 Task: Send an email with the signature Ethan King with the subject 'Request for a change in project deadline' and the message 'Could you please provide a detailed report on the results?' from softage.1@softage.net to softage.7@softage.net and softage.8@softage.net with an attached document Marketing_plan.pdf
Action: Key pressed n
Screenshot: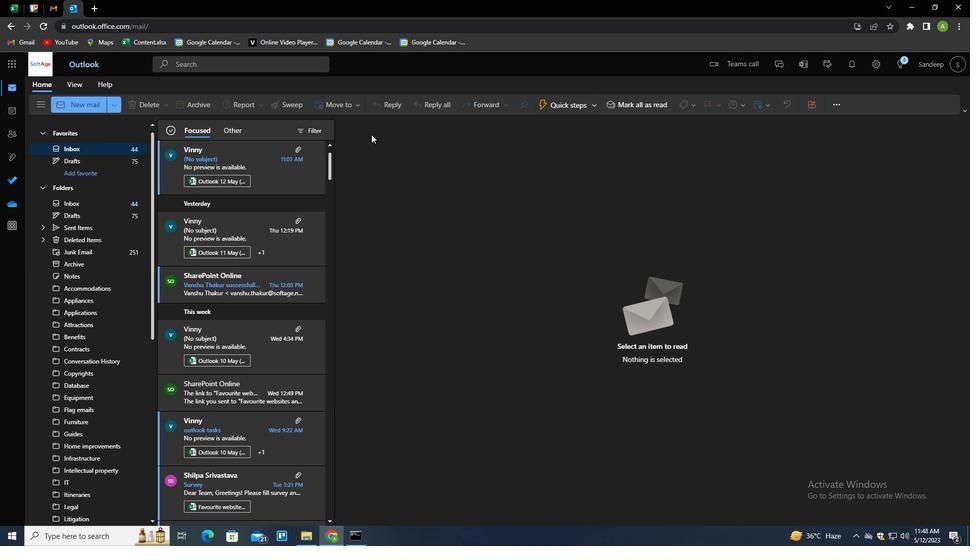 
Action: Mouse moved to (686, 106)
Screenshot: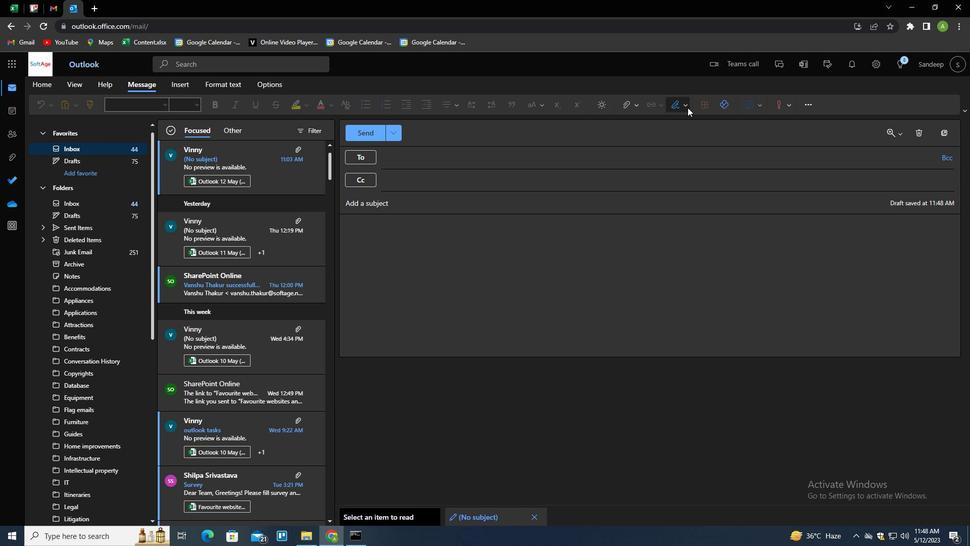 
Action: Mouse pressed left at (686, 106)
Screenshot: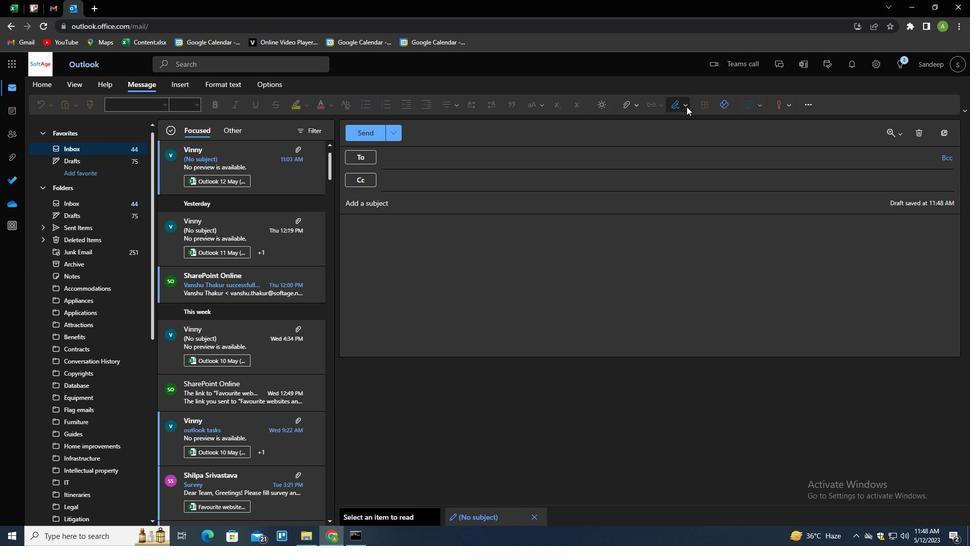 
Action: Mouse moved to (668, 140)
Screenshot: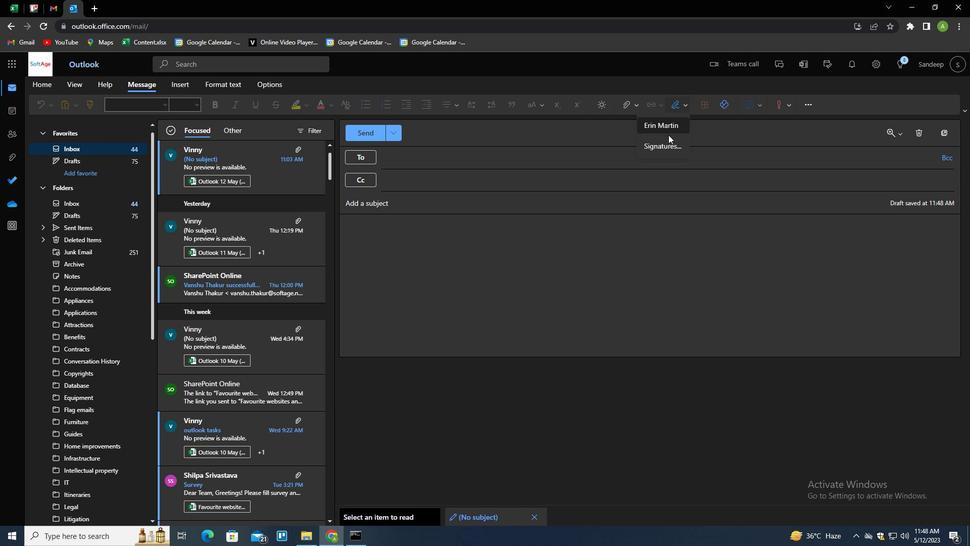 
Action: Mouse pressed left at (668, 140)
Screenshot: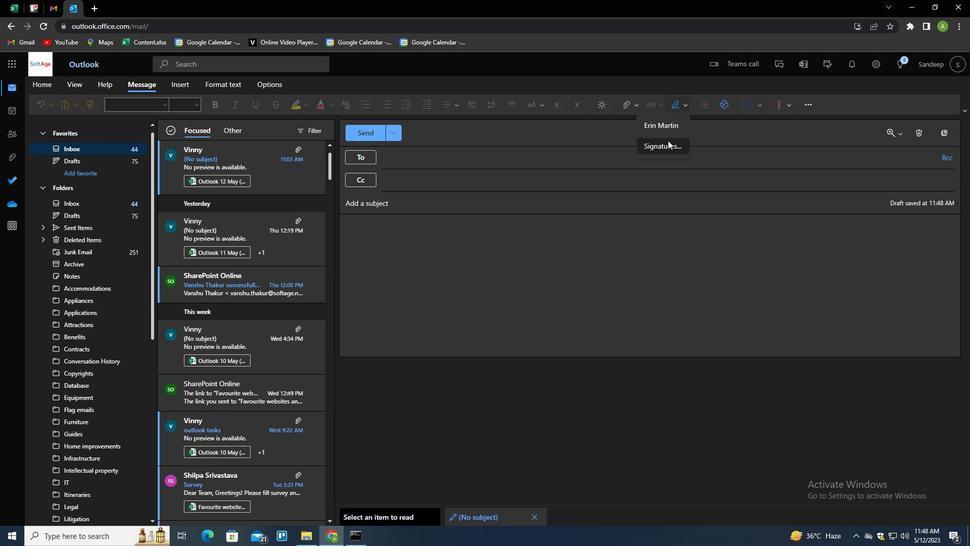 
Action: Mouse moved to (676, 184)
Screenshot: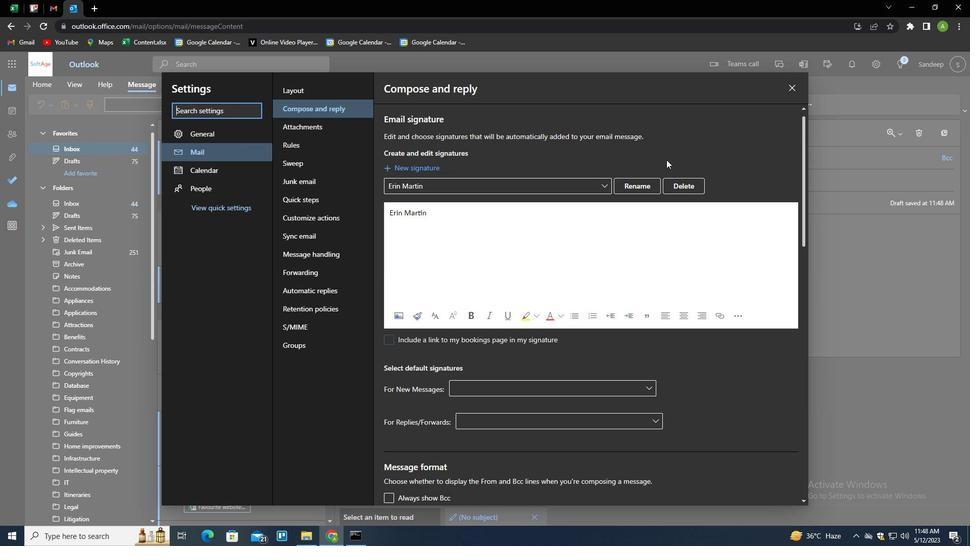 
Action: Mouse pressed left at (676, 184)
Screenshot: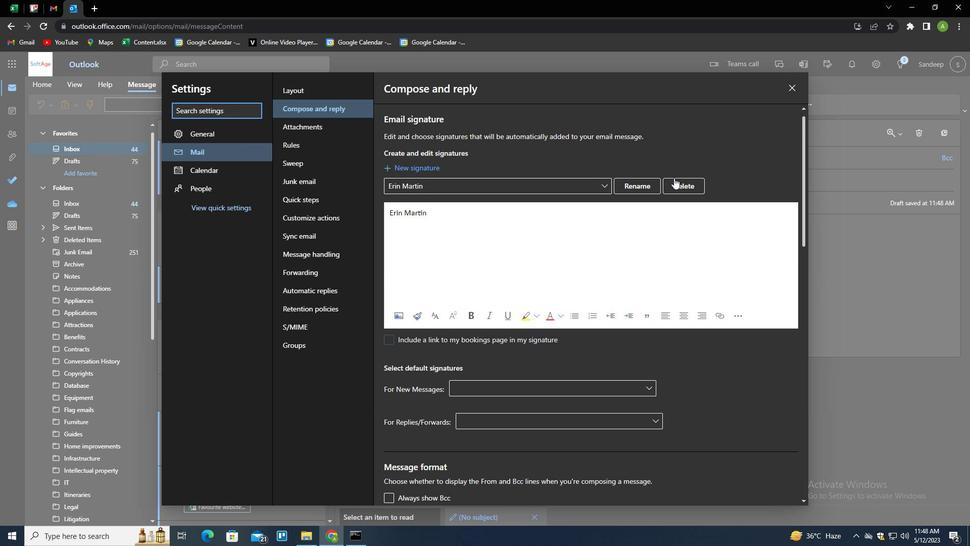
Action: Mouse moved to (669, 186)
Screenshot: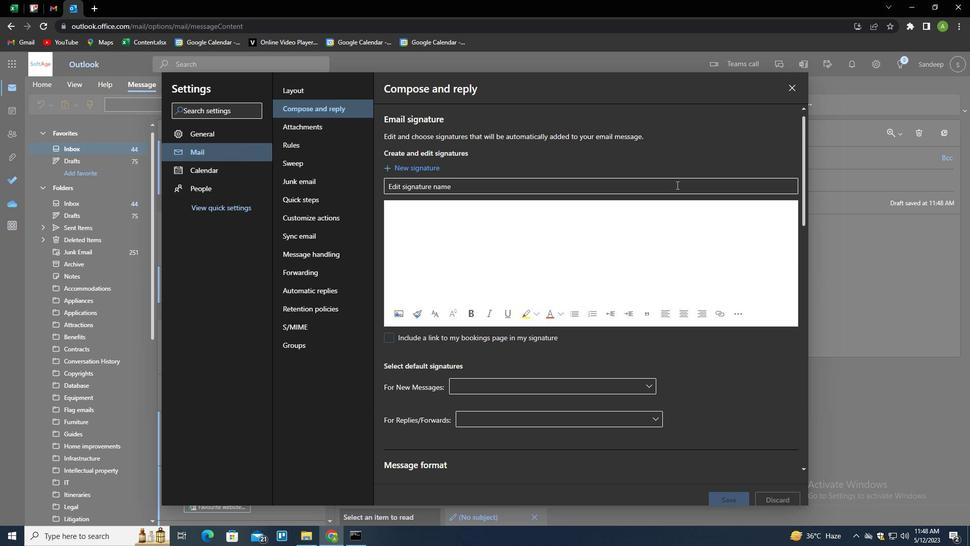 
Action: Mouse pressed left at (669, 186)
Screenshot: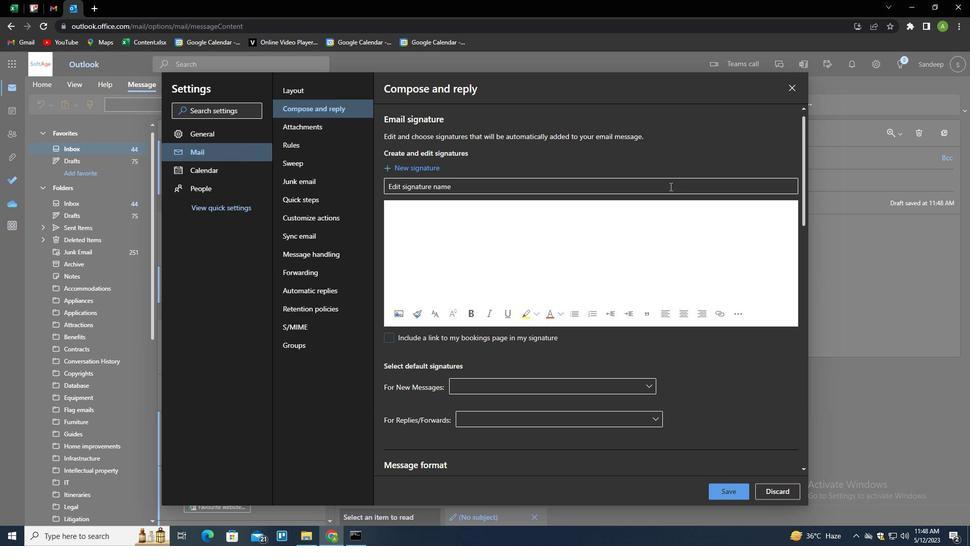 
Action: Mouse moved to (668, 186)
Screenshot: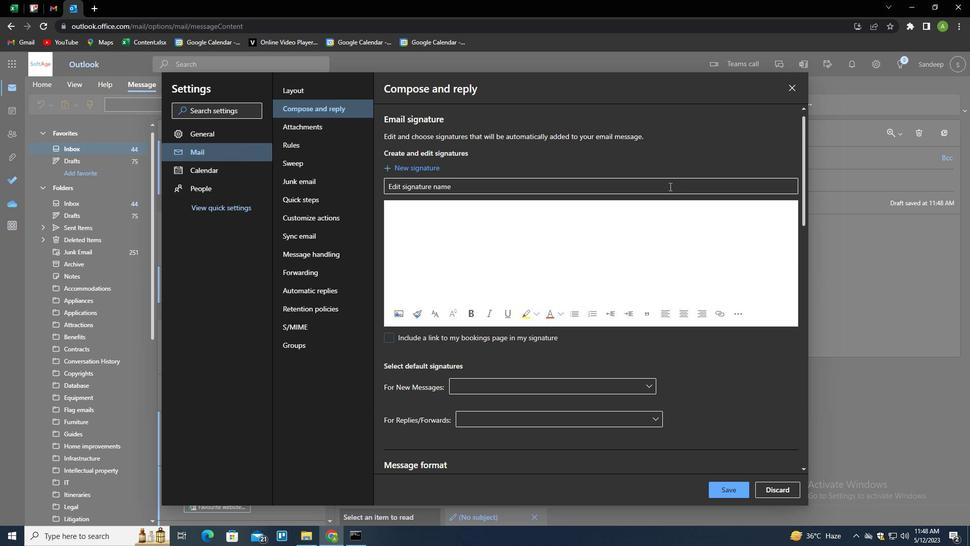 
Action: Key pressed <Key.shift>ETHAN<Key.space><Key.shift>KING<Key.tab><Key.shift>ETHAN<Key.space><Key.shift>KING
Screenshot: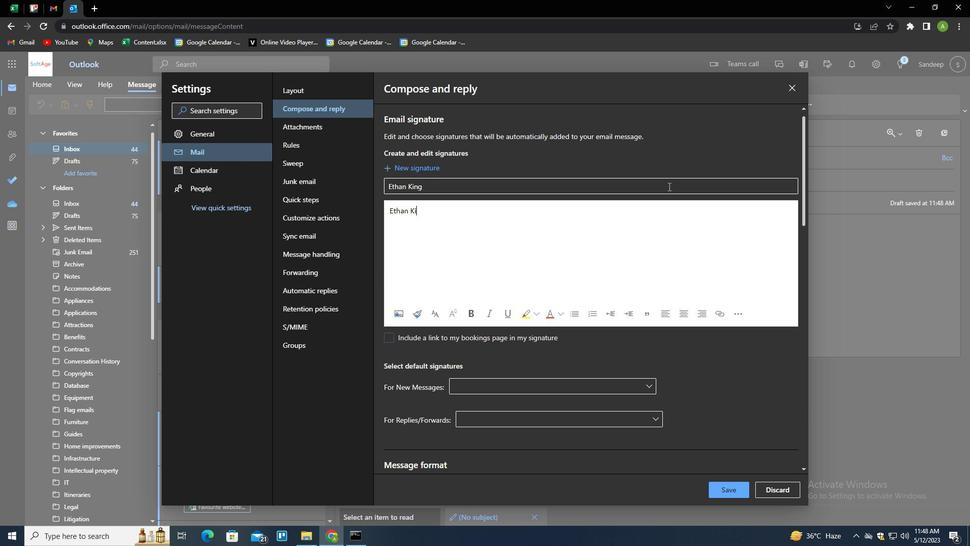 
Action: Mouse moved to (734, 485)
Screenshot: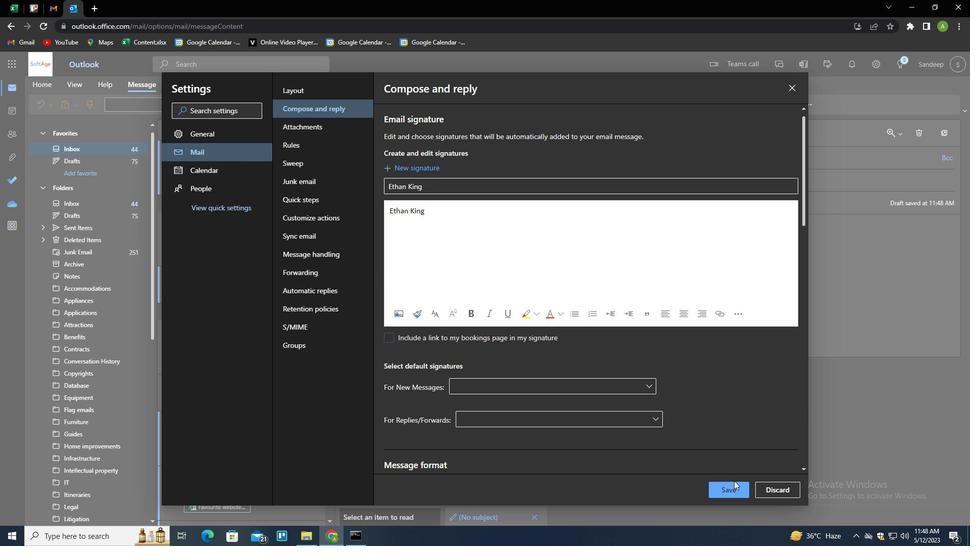 
Action: Mouse pressed left at (734, 485)
Screenshot: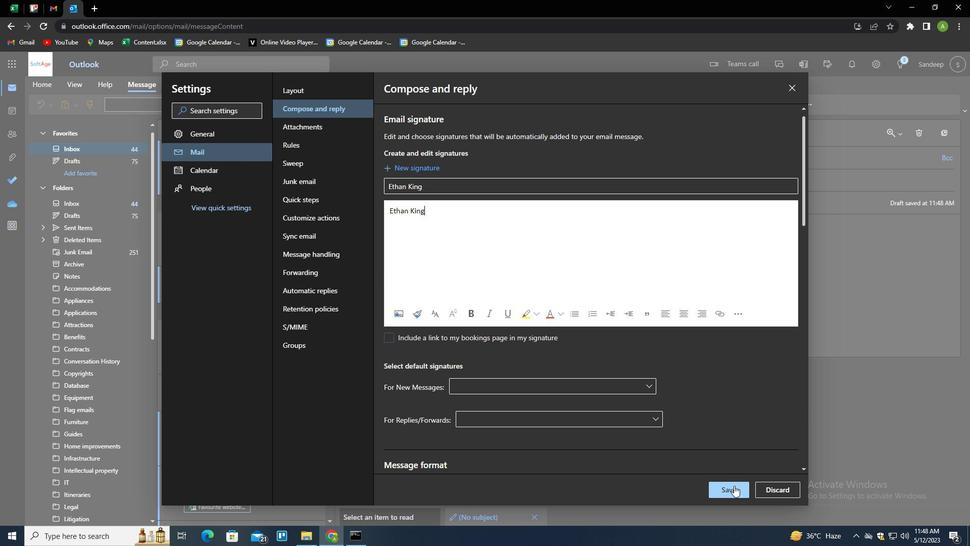 
Action: Mouse moved to (817, 331)
Screenshot: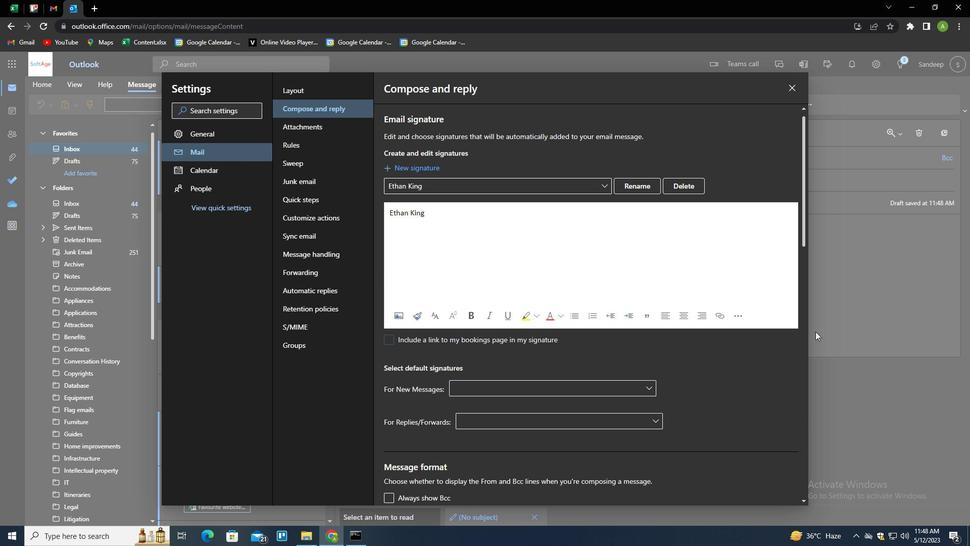 
Action: Mouse pressed left at (817, 331)
Screenshot: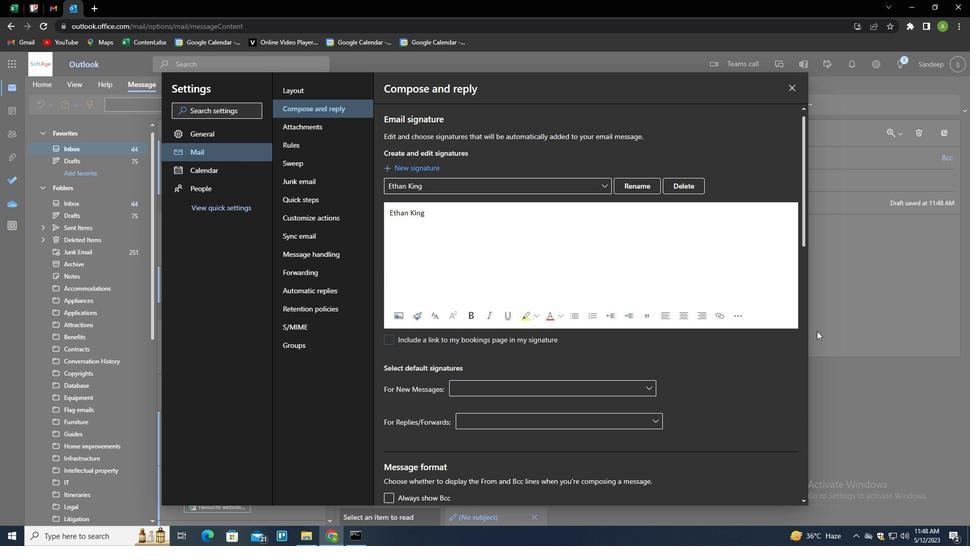 
Action: Mouse moved to (685, 110)
Screenshot: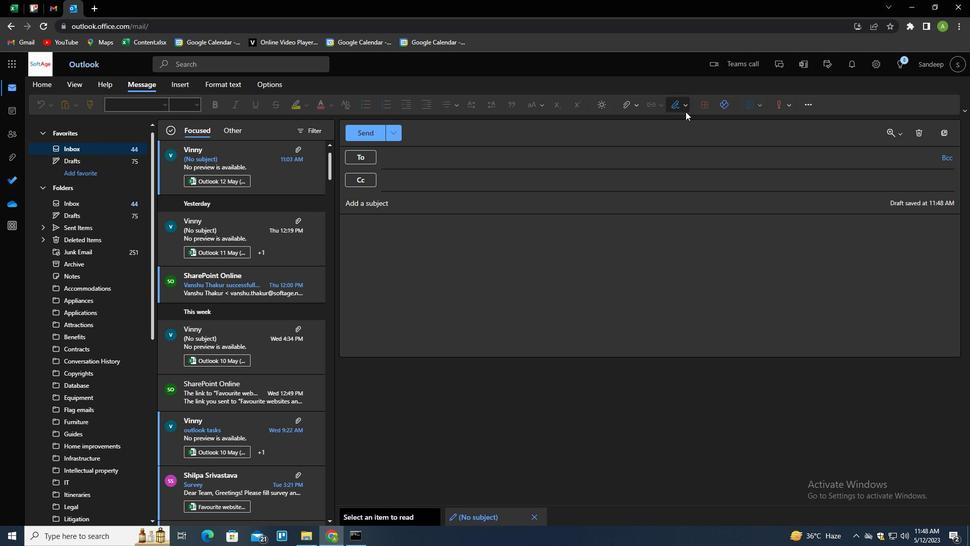 
Action: Mouse pressed left at (685, 110)
Screenshot: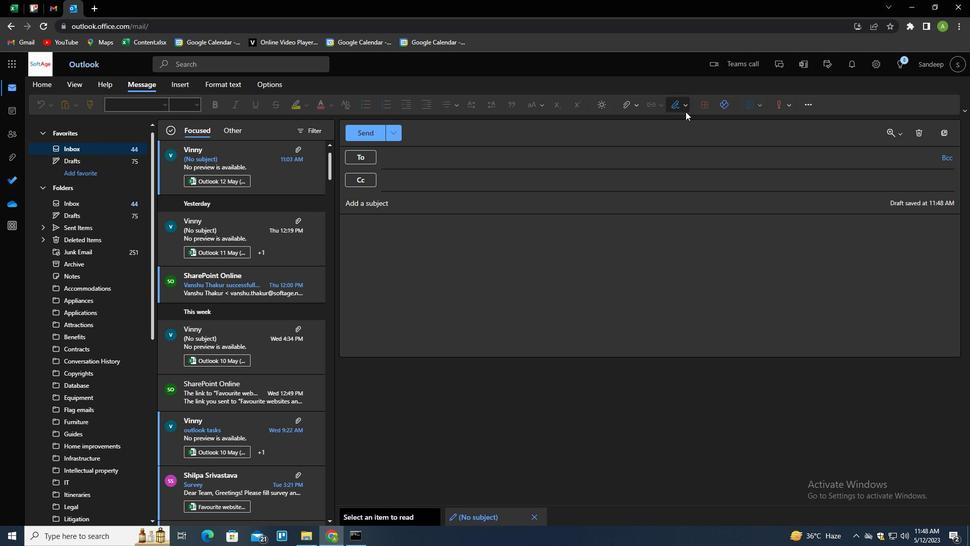 
Action: Mouse moved to (673, 124)
Screenshot: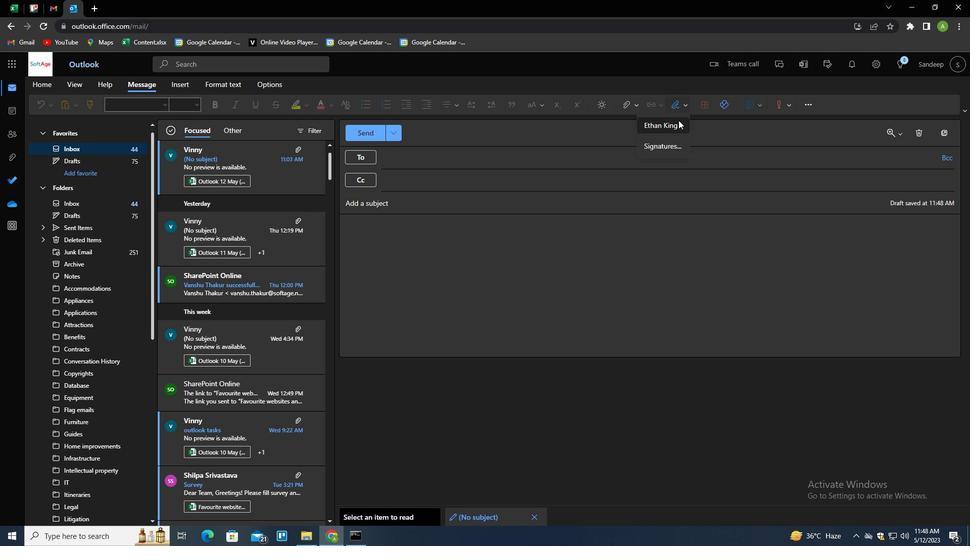 
Action: Mouse pressed left at (673, 124)
Screenshot: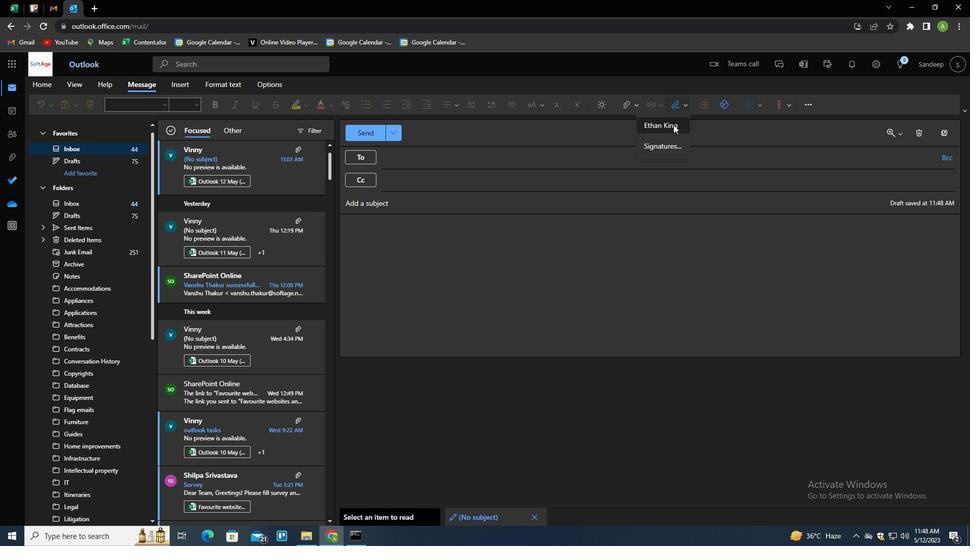 
Action: Mouse moved to (418, 208)
Screenshot: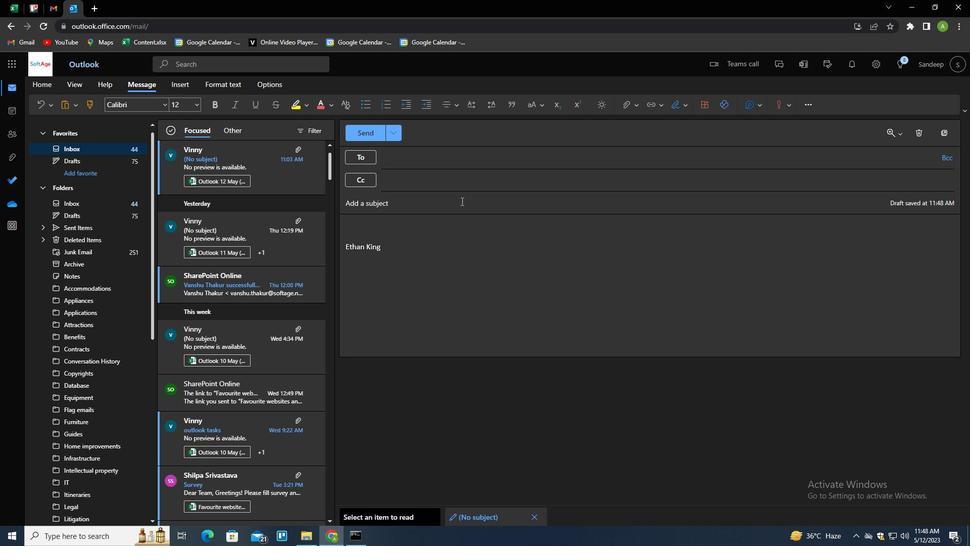 
Action: Mouse pressed left at (418, 208)
Screenshot: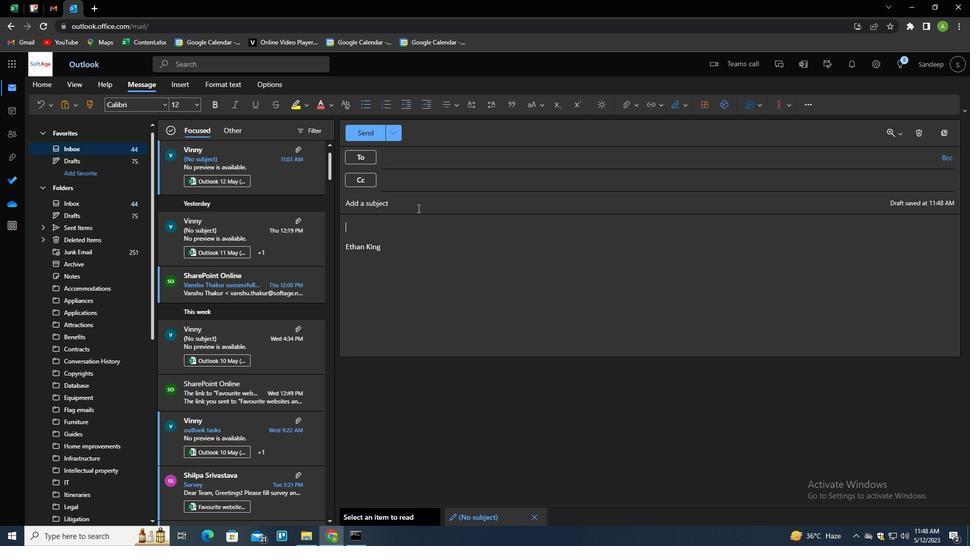 
Action: Key pressed <Key.shift><Key.shift><Key.shift><Key.shift><Key.shift><Key.shift><Key.shift><Key.shift><Key.shift><Key.shift><Key.shift><Key.shift><Key.shift><Key.shift><Key.shift><Key.shift><Key.shift><Key.shift>REQUEST<Key.space>FOR<Key.space>A<Key.space>CHAGE<Key.space><Key.backspace><Key.backspace><Key.backspace>NGE<Key.space>IN<Key.space>PROJECT<Key.space>DEADLINE<Key.tab><Key.space><Key.shift>COULD<Key.space>YOU<Key.space>PLEASE<Key.space>PROVIDE<Key.space>A<Key.space>DETAILED<Key.space>REPORT<Key.space>ON<Key.space>THE<Key.space>RESULTS.<Key.backspace><Key.shift><Key.shift><Key.shift><Key.shift>?
Screenshot: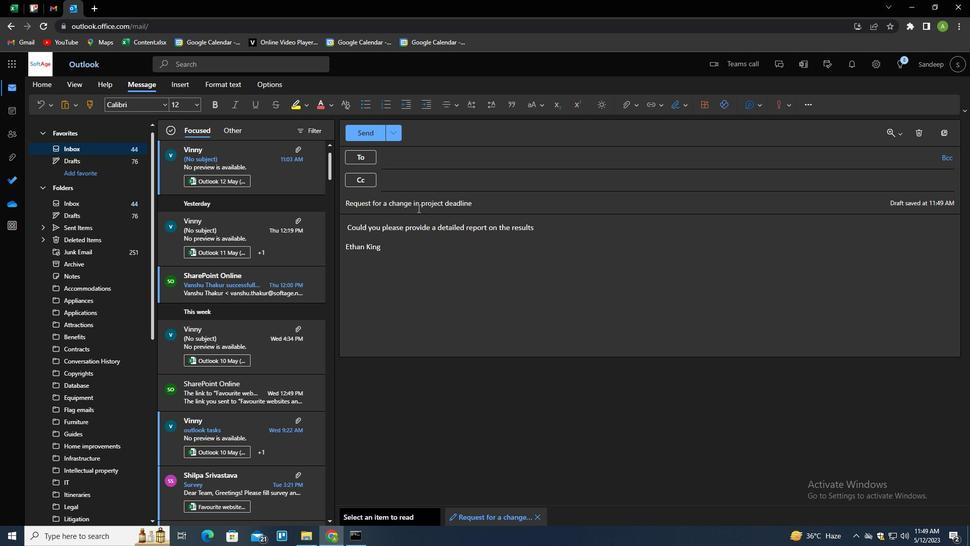 
Action: Mouse moved to (401, 158)
Screenshot: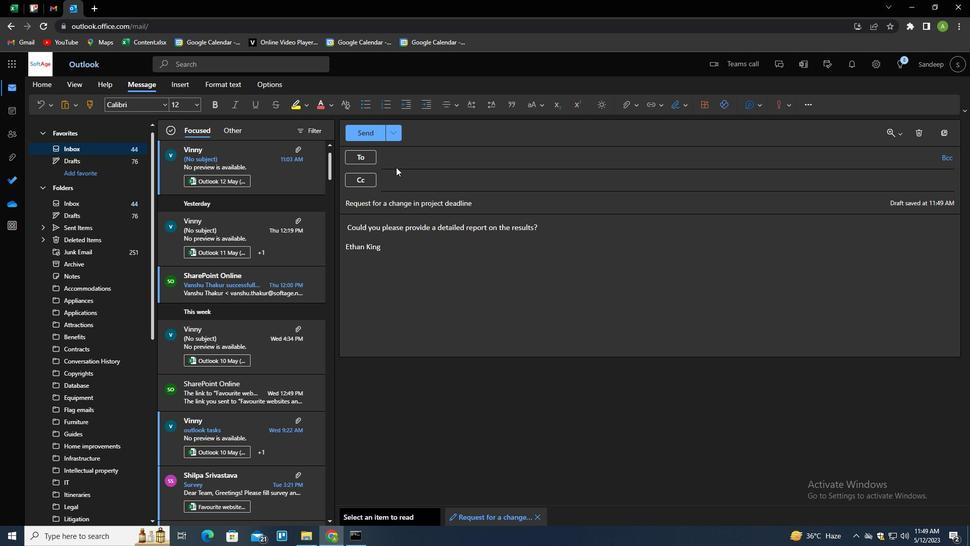 
Action: Mouse pressed left at (401, 158)
Screenshot: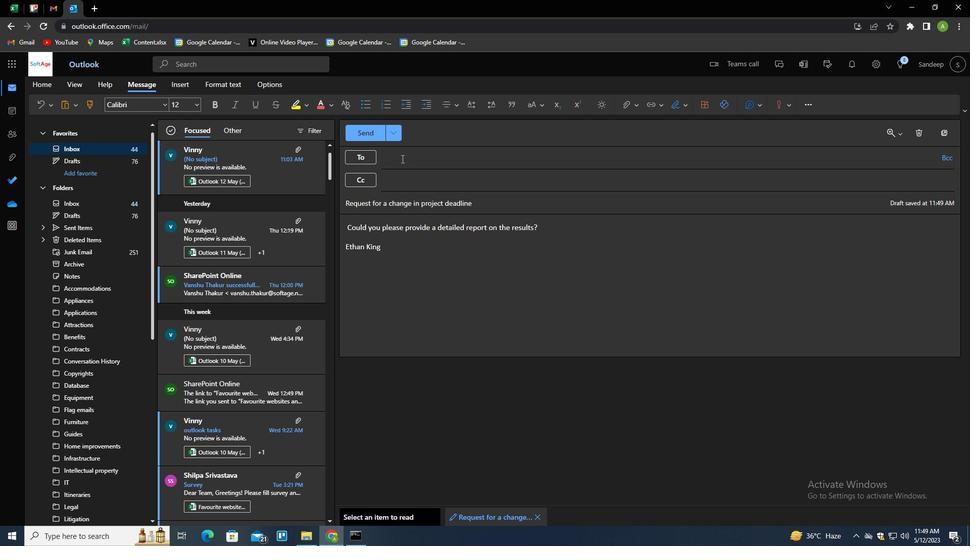 
Action: Key pressed SOFTAGE.7<Key.shift>@SOFTAGE.NET<Key.enter>SOFTAGE.8<Key.shift>@SOFTAGE.NET<Key.enter>
Screenshot: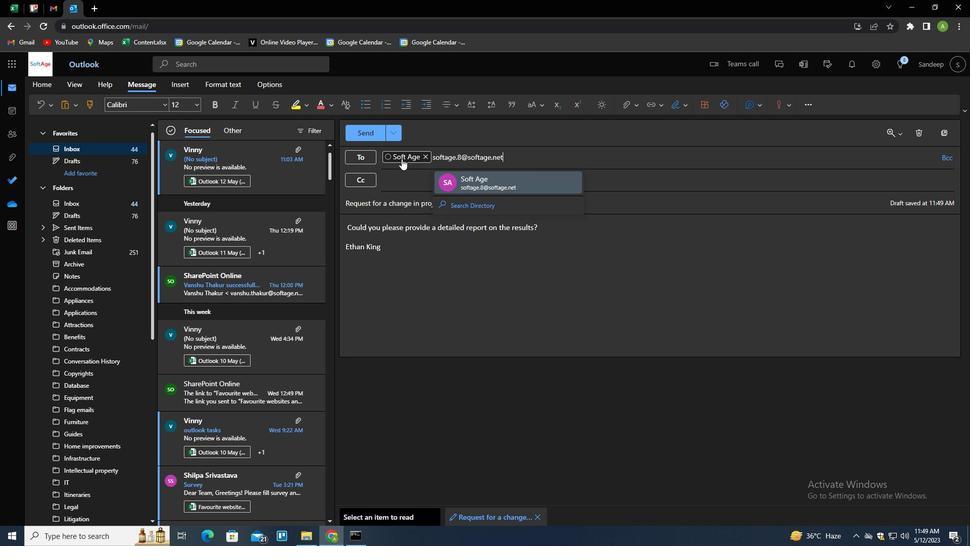 
Action: Mouse moved to (635, 106)
Screenshot: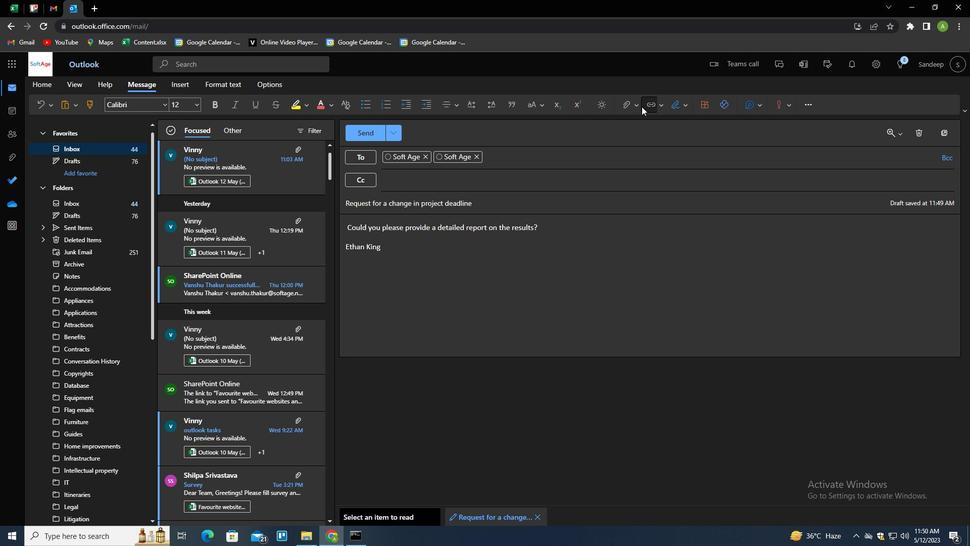 
Action: Mouse pressed left at (635, 106)
Screenshot: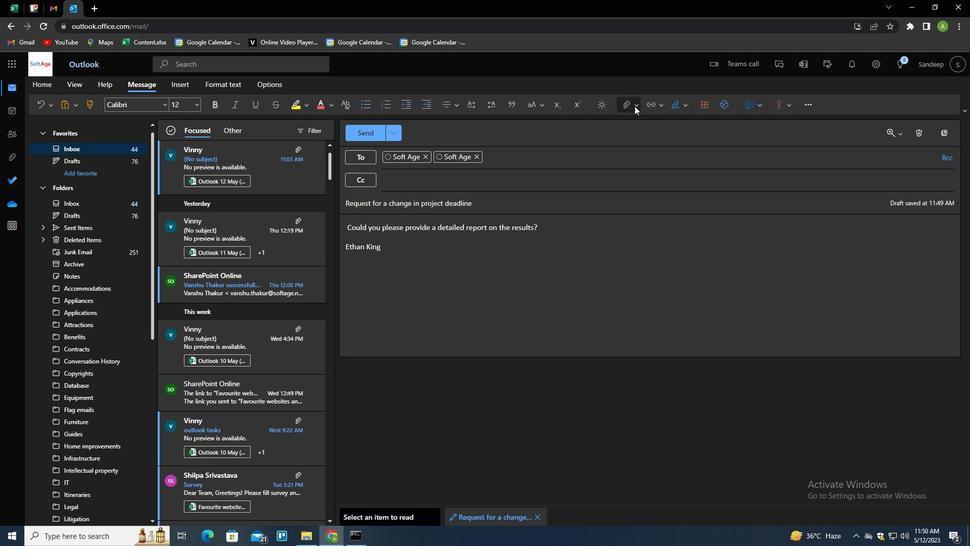 
Action: Mouse moved to (597, 123)
Screenshot: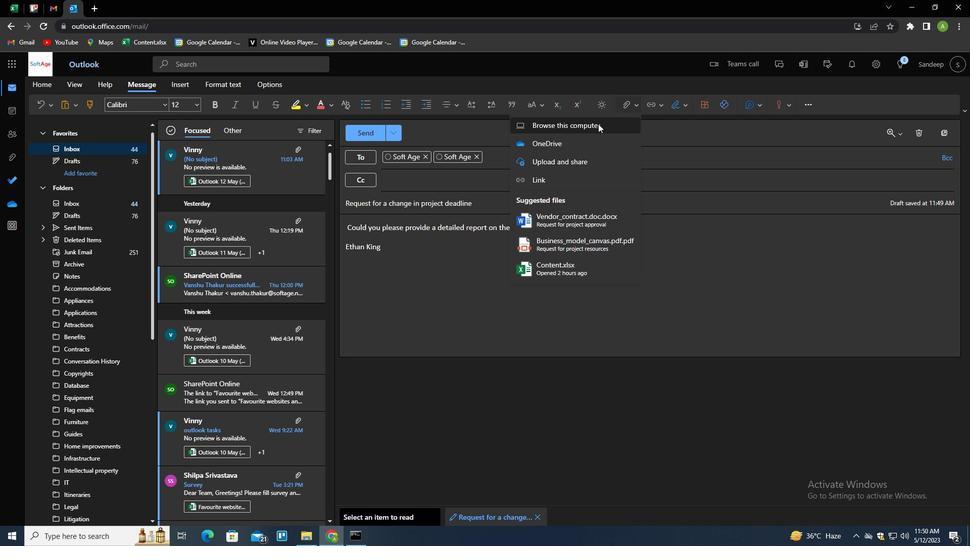 
Action: Mouse pressed left at (597, 123)
Screenshot: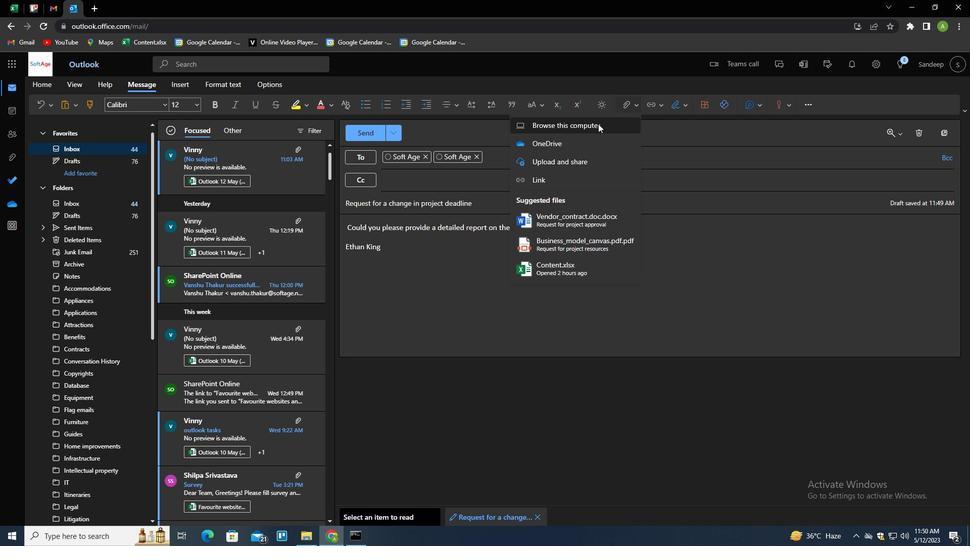 
Action: Mouse moved to (161, 127)
Screenshot: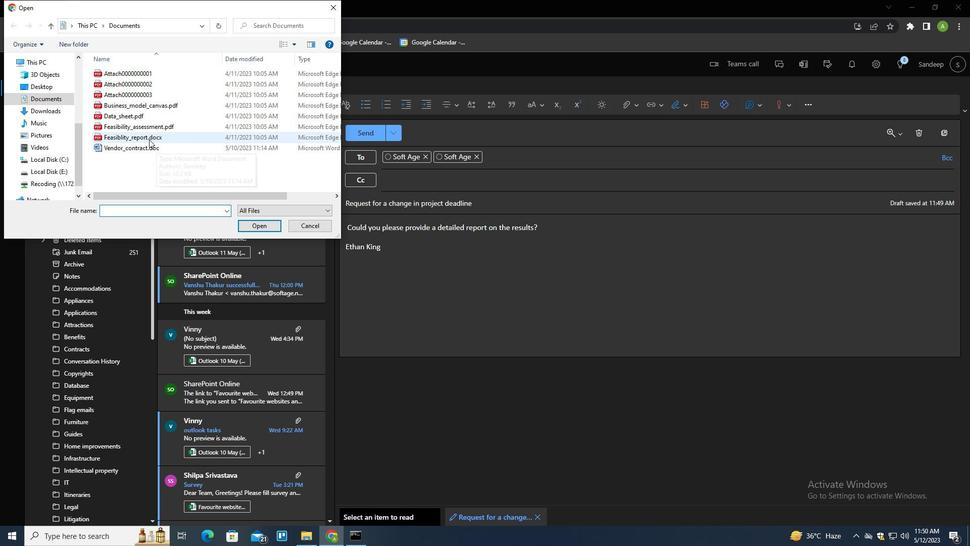 
Action: Mouse pressed left at (161, 127)
Screenshot: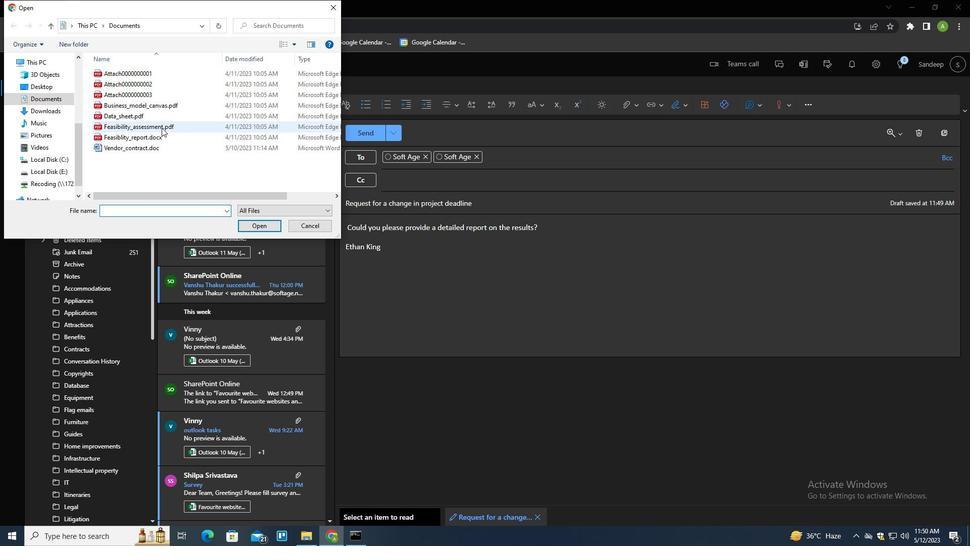 
Action: Mouse moved to (161, 127)
Screenshot: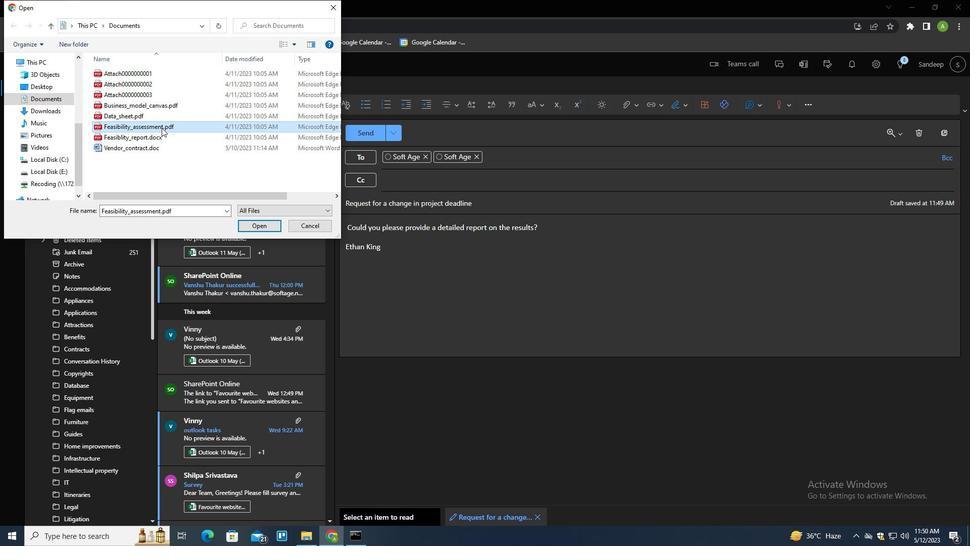 
Action: Key pressed <Key.f2>
Screenshot: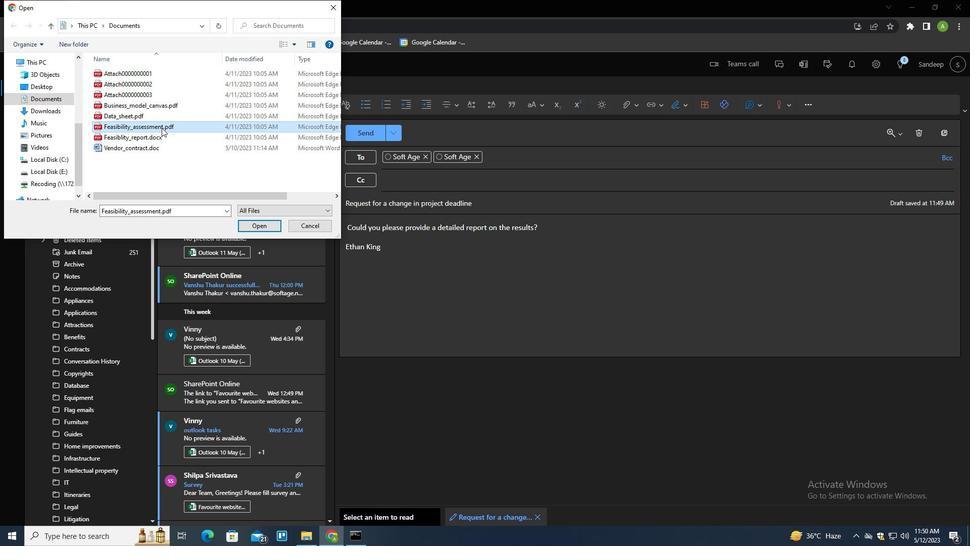 
Action: Mouse moved to (161, 127)
Screenshot: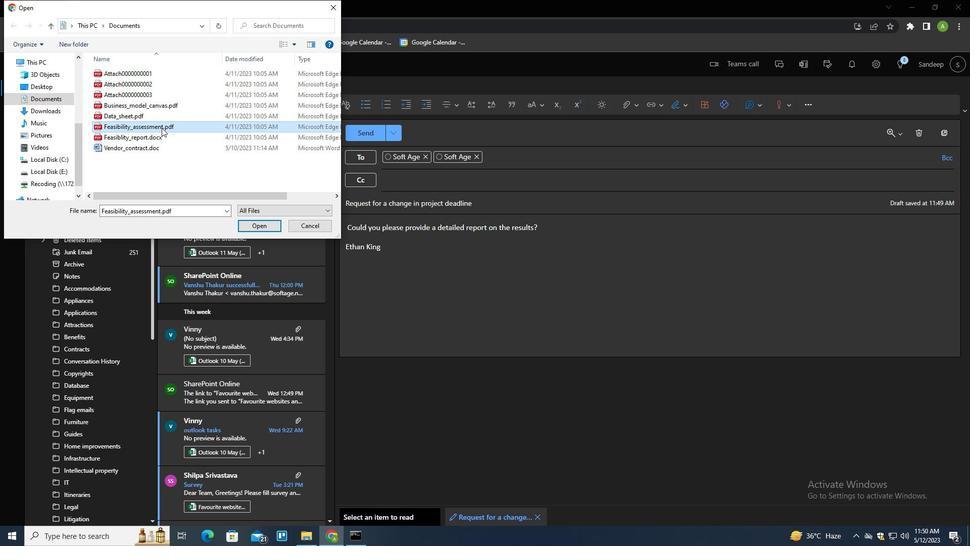 
Action: Key pressed <Key.shift><Key.shift><Key.shift>MARKETING<Key.shift>_PLAN.D<Key.backspace>PDF<Key.enter>
Screenshot: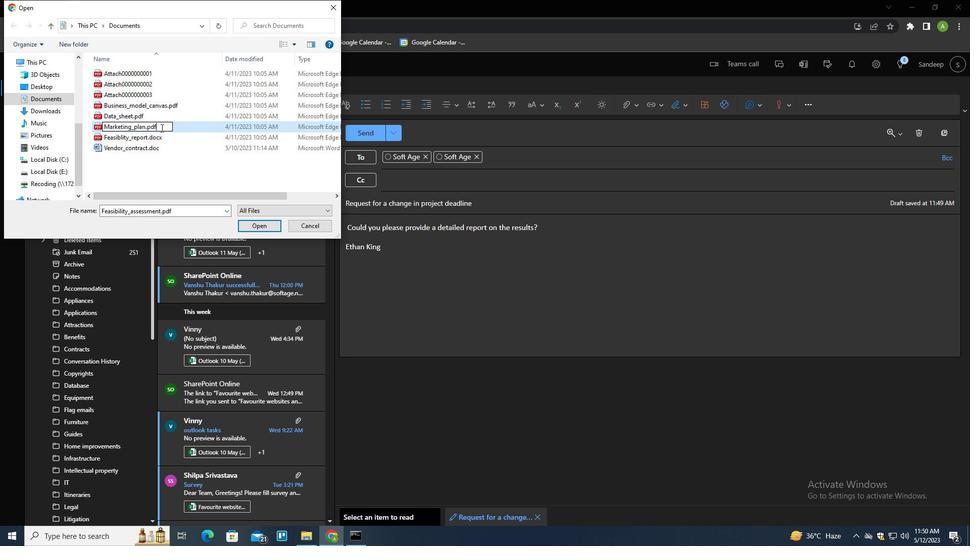 
Action: Mouse pressed left at (161, 127)
Screenshot: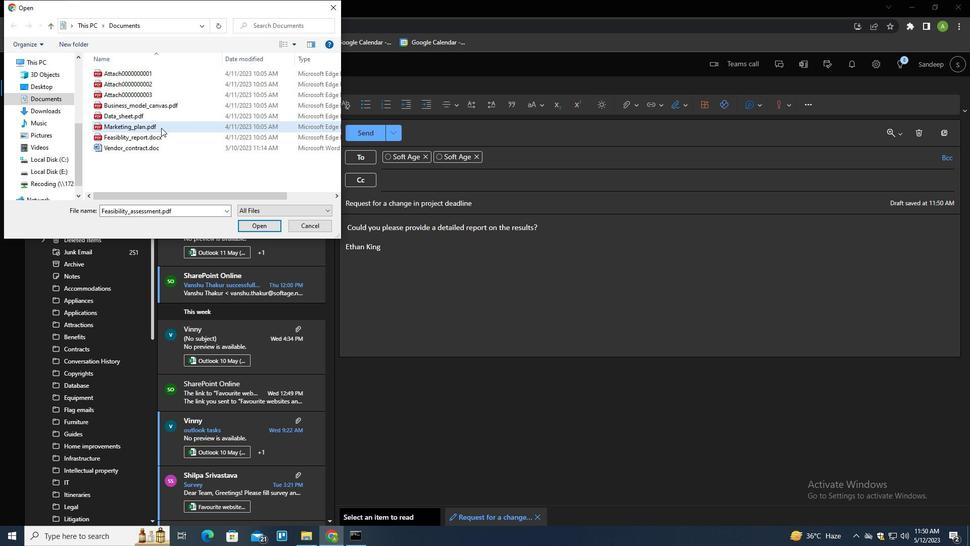 
Action: Mouse moved to (261, 228)
Screenshot: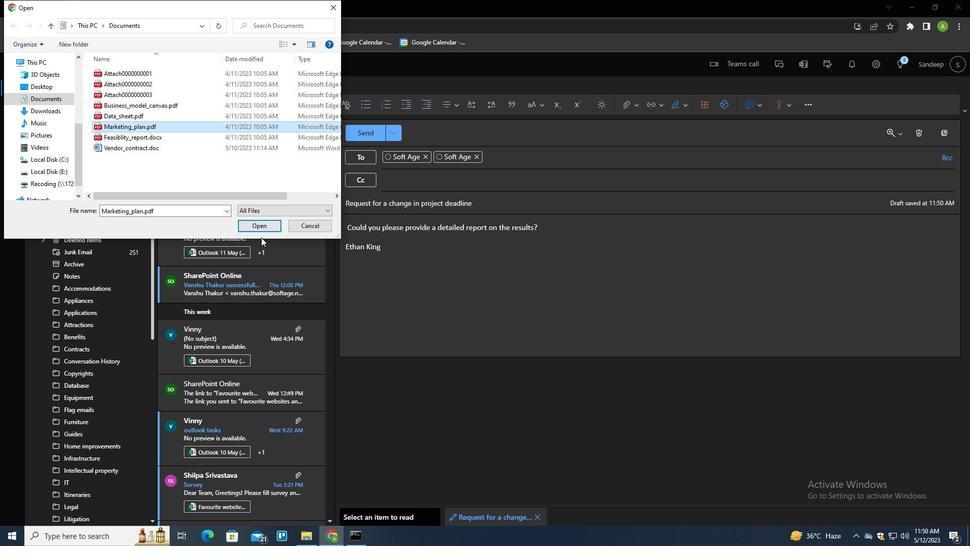
Action: Mouse pressed left at (261, 228)
Screenshot: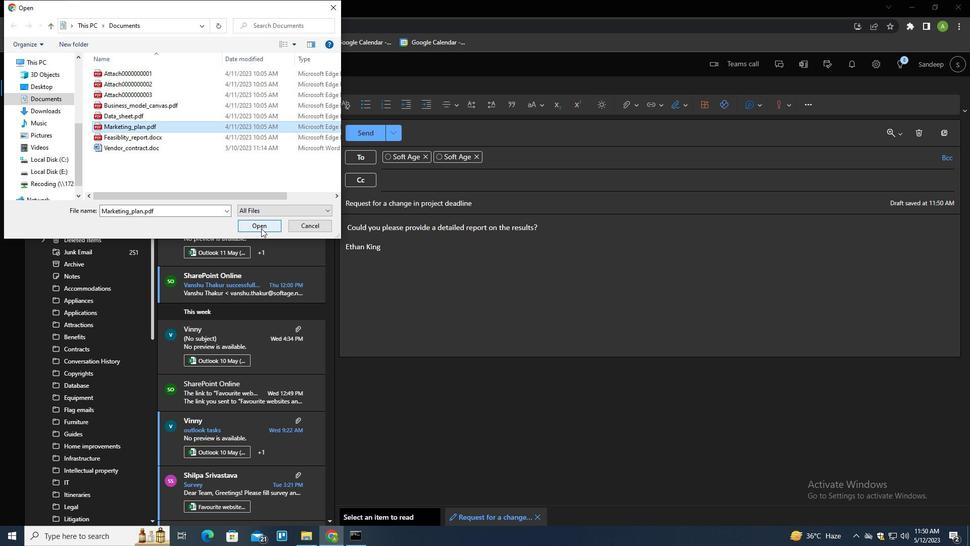 
Action: Mouse moved to (364, 138)
Screenshot: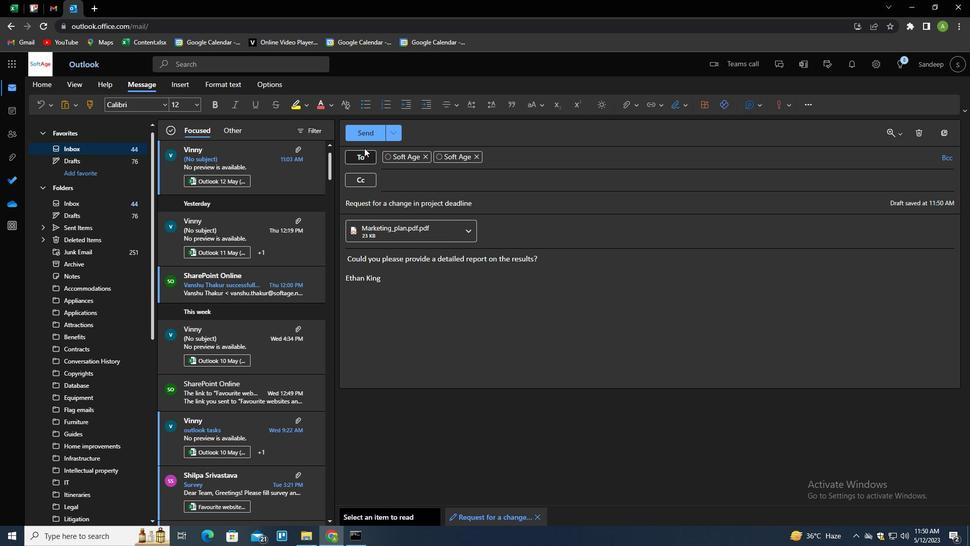 
Action: Mouse pressed left at (364, 138)
Screenshot: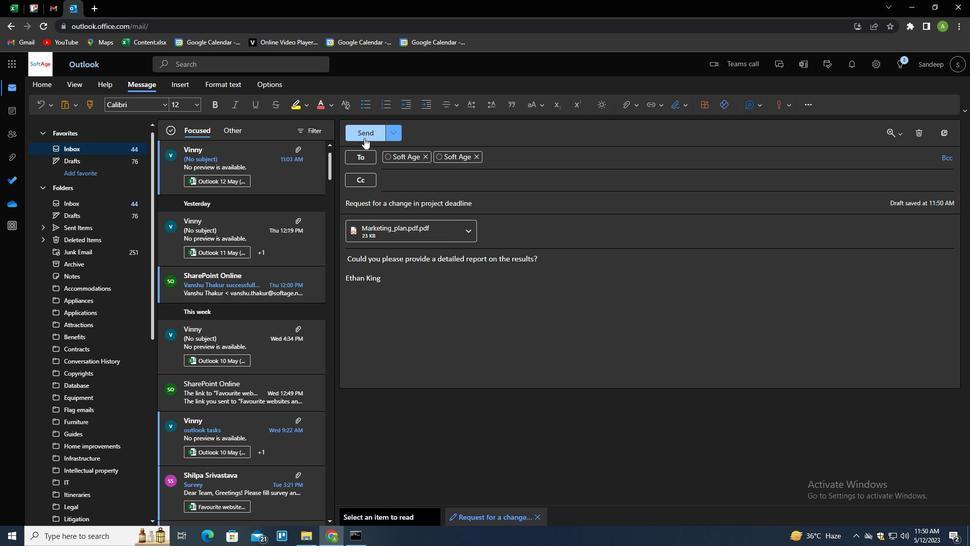 
Action: Mouse moved to (516, 362)
Screenshot: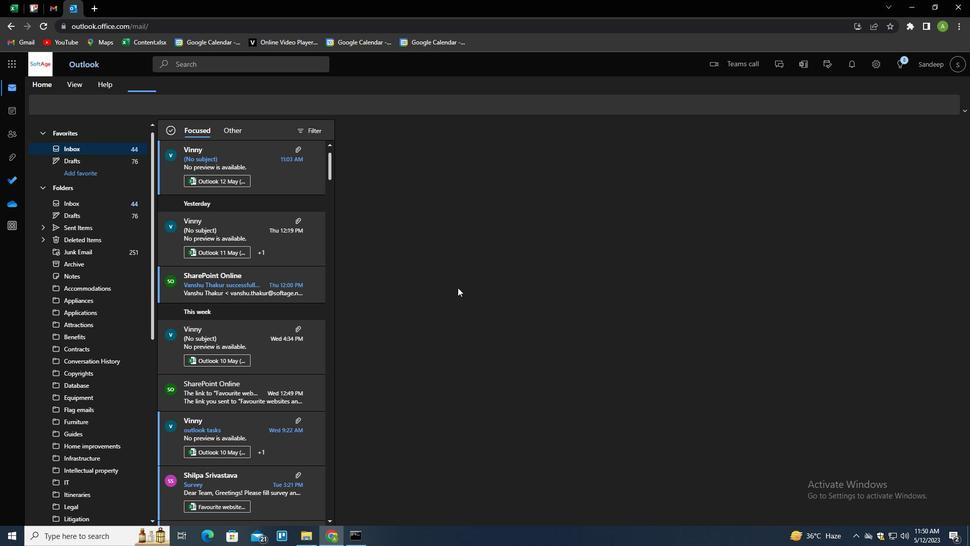 
